 Task: Create List Brand Identity System in Board Sales Pipeline Management to Workspace Event Marketing Agencies. Create List Brand Identity Management System in Board Content Marketing Campaign Planning and Execution to Workspace Event Marketing Agencies. Create List Brand Identity Management Platform in Board Employee Incentive Program Design and Implementation to Workspace Event Marketing Agencies
Action: Mouse moved to (115, 59)
Screenshot: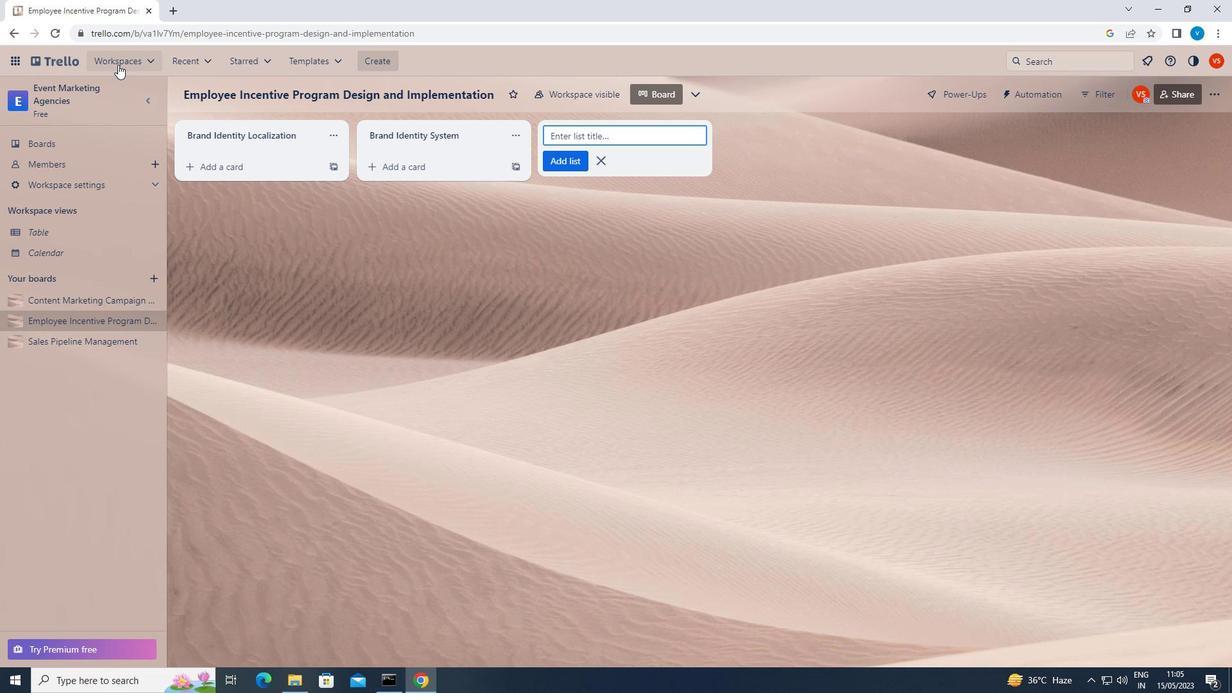 
Action: Mouse pressed left at (115, 59)
Screenshot: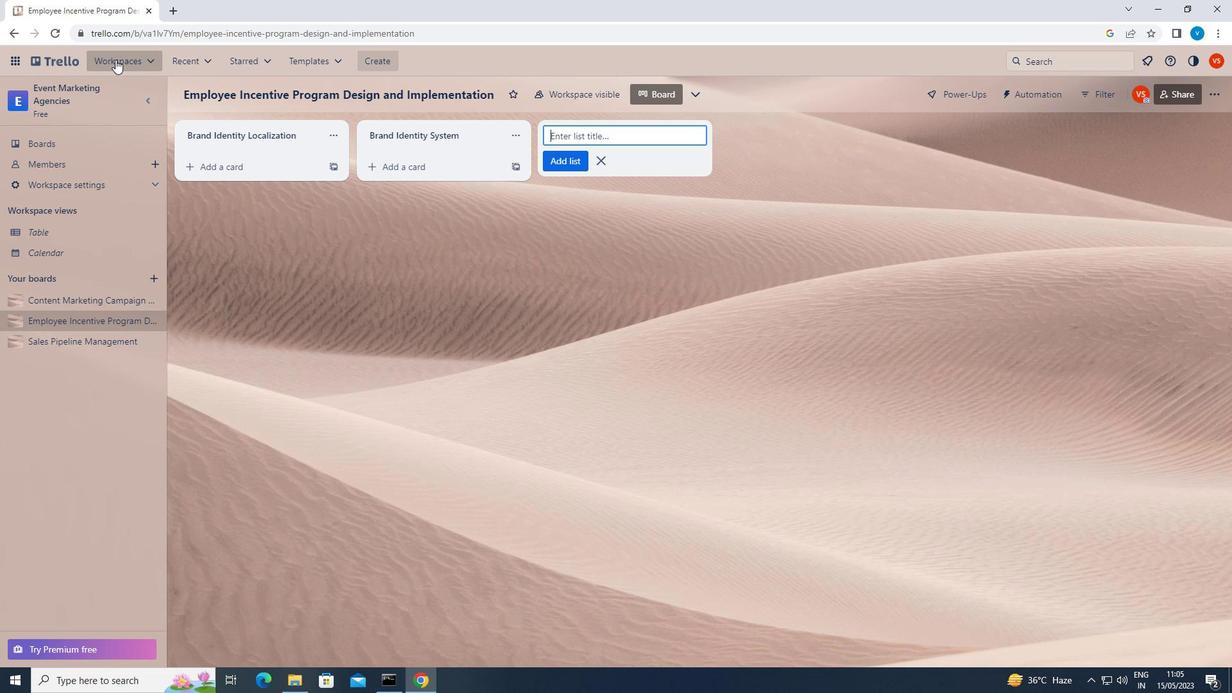 
Action: Mouse moved to (138, 572)
Screenshot: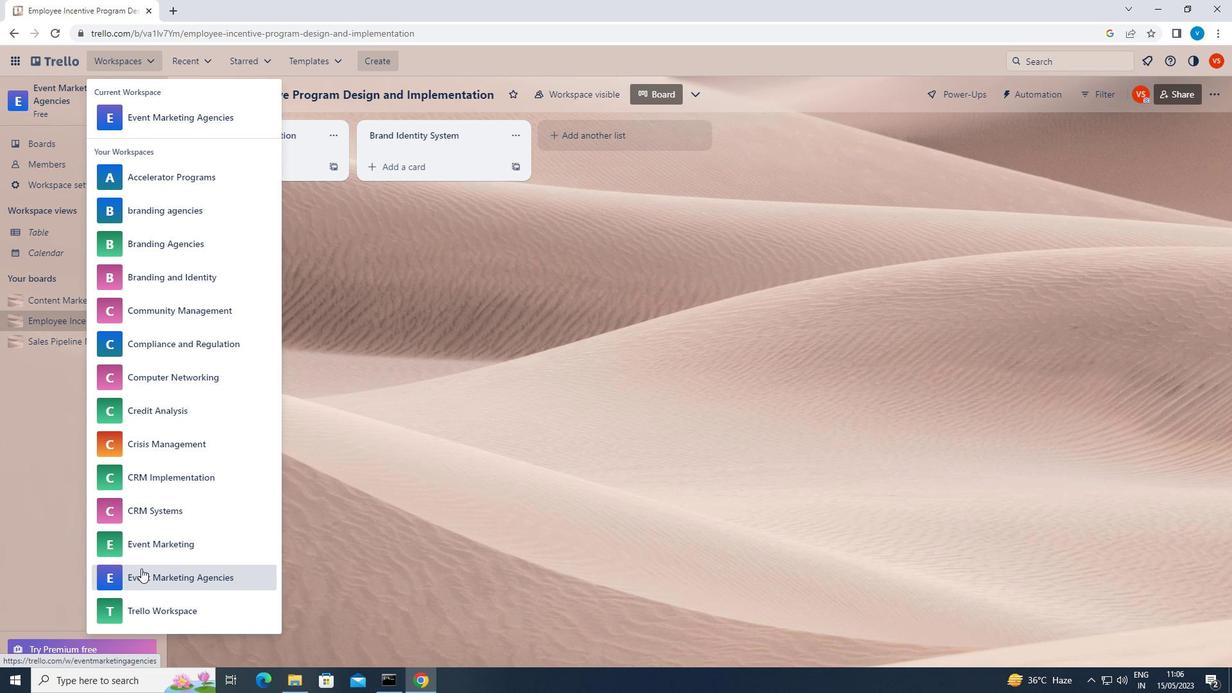 
Action: Mouse pressed left at (138, 572)
Screenshot: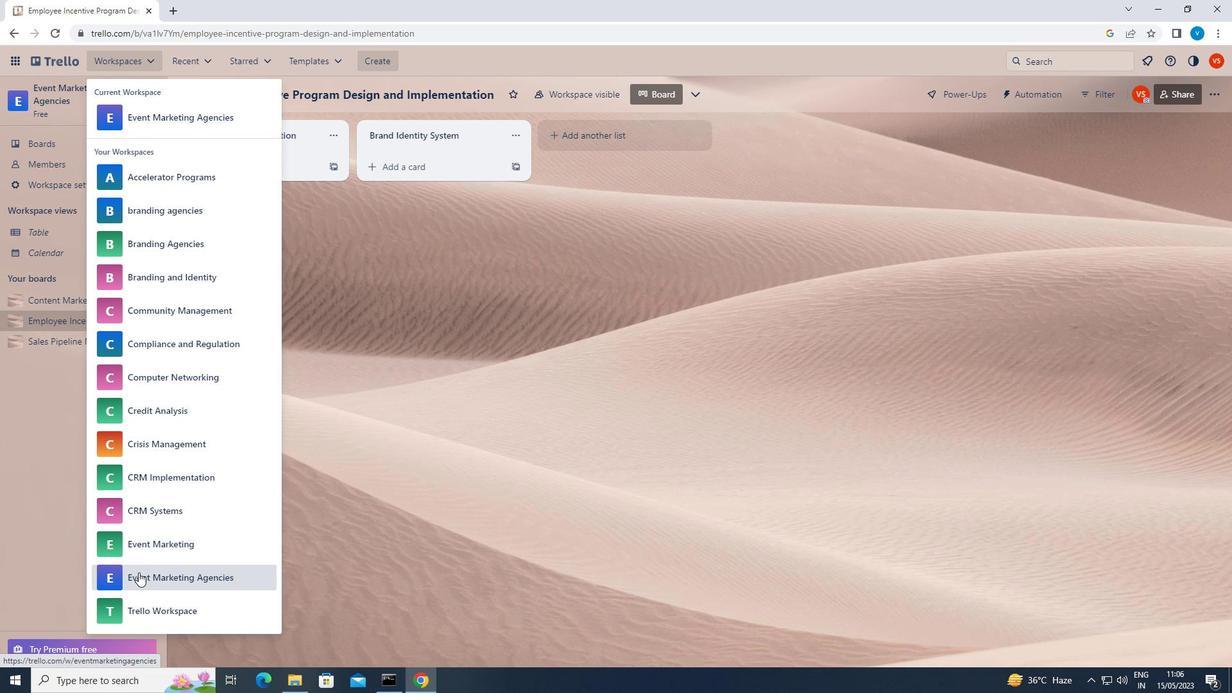 
Action: Mouse moved to (925, 521)
Screenshot: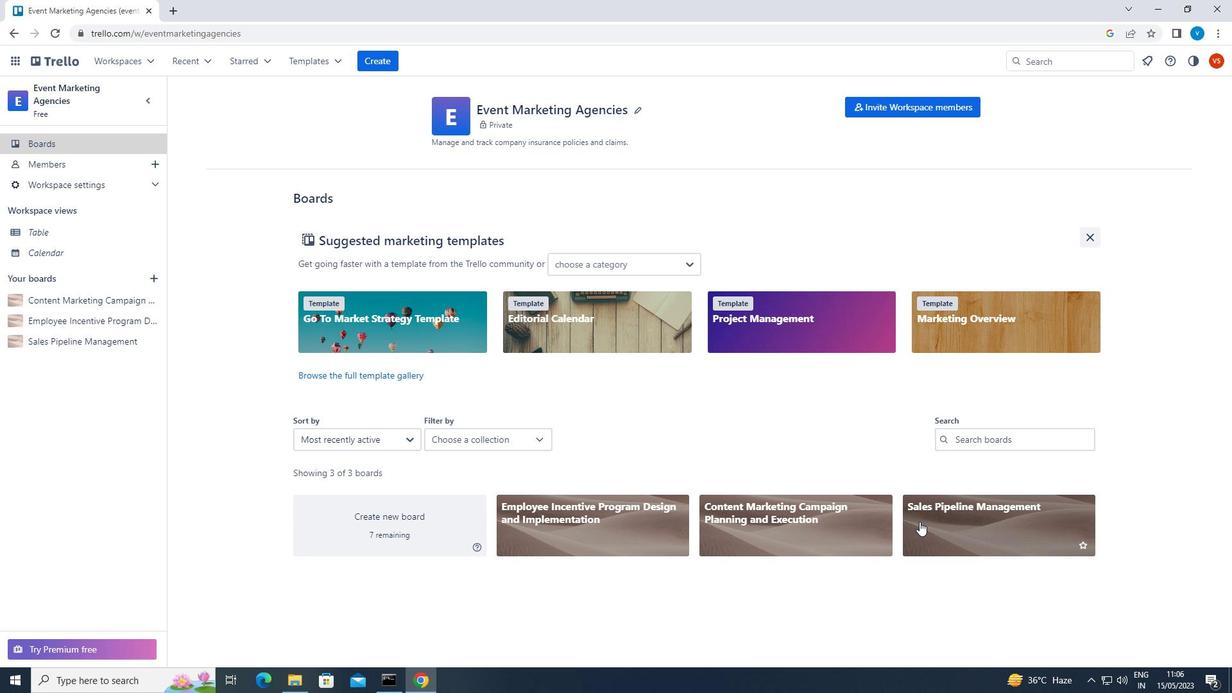
Action: Mouse pressed left at (925, 521)
Screenshot: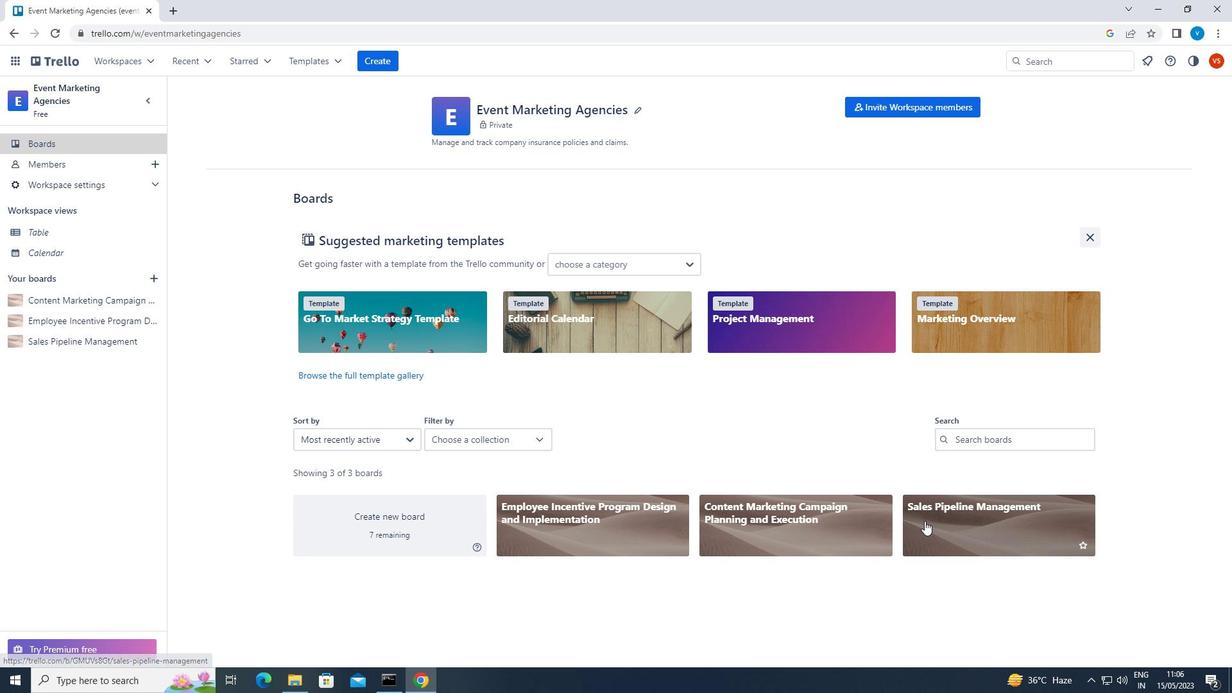 
Action: Mouse moved to (613, 134)
Screenshot: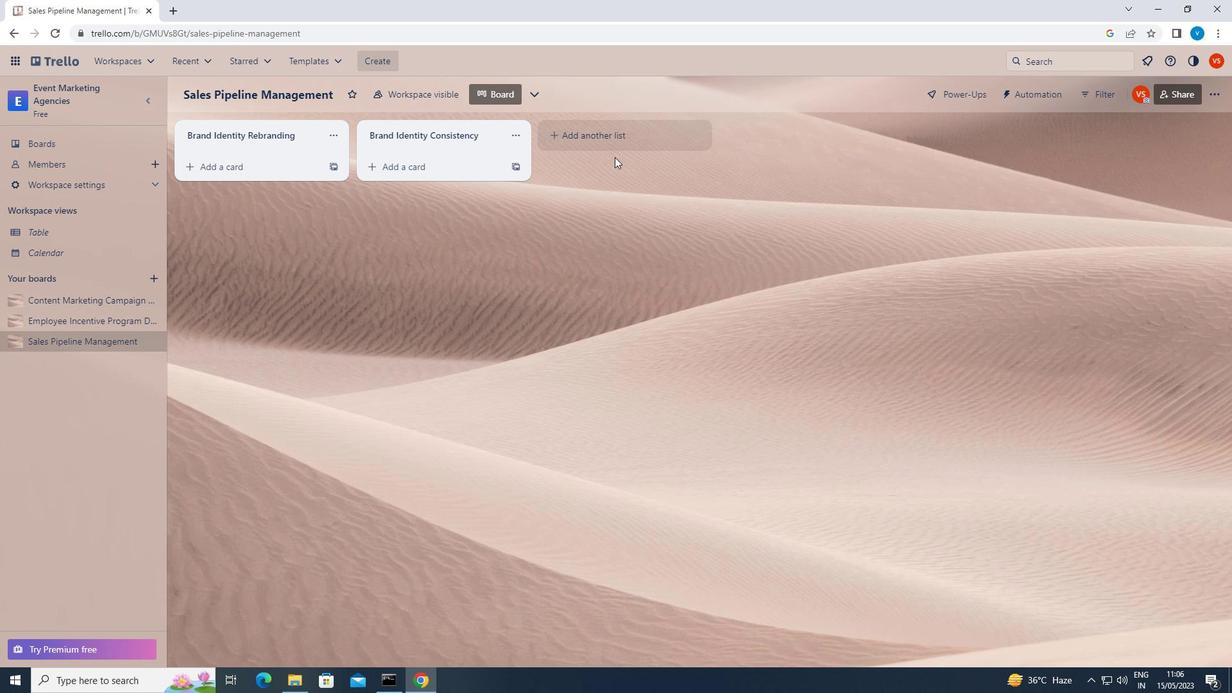 
Action: Mouse pressed left at (613, 134)
Screenshot: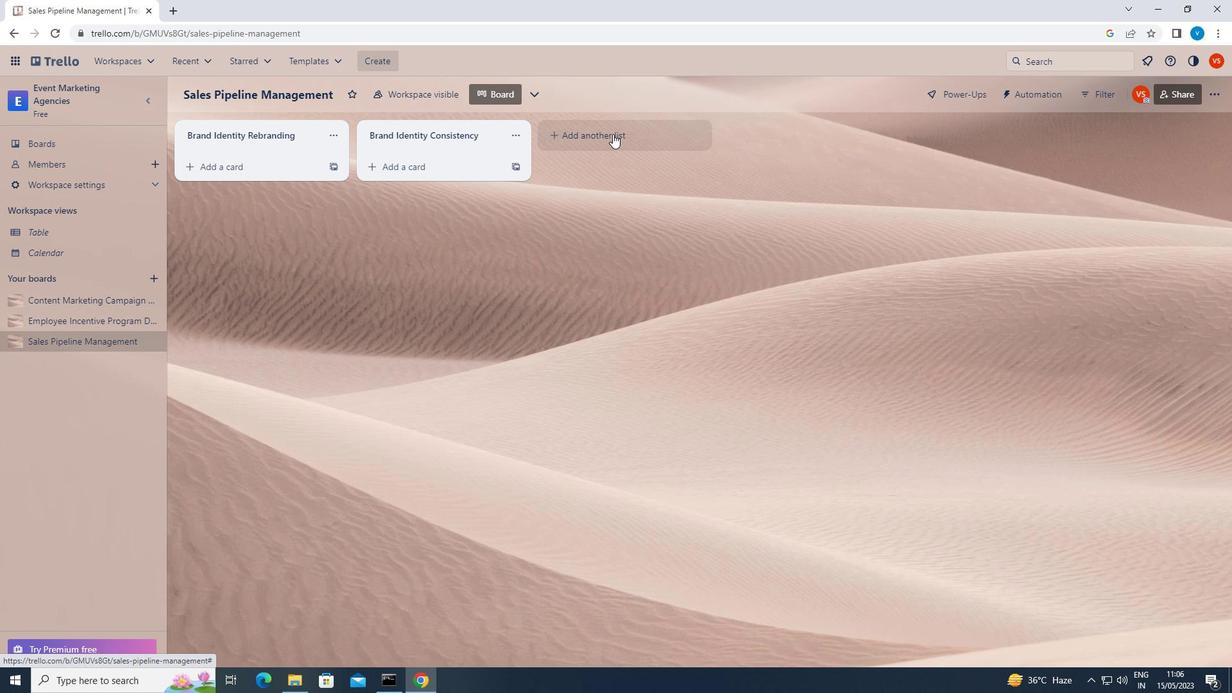
Action: Key pressed <Key.shift>BRAND<Key.space><Key.shift>IDENTITY<Key.space><Key.shift>SYSTEM<Key.enter>
Screenshot: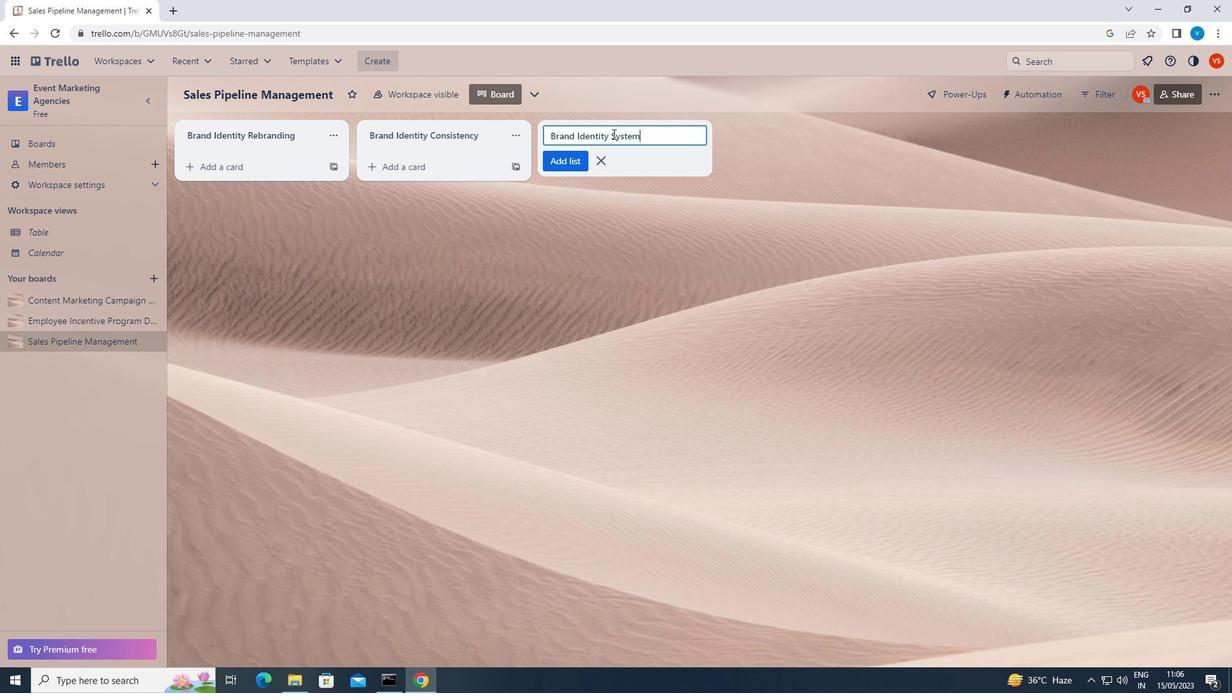 
Action: Mouse moved to (60, 300)
Screenshot: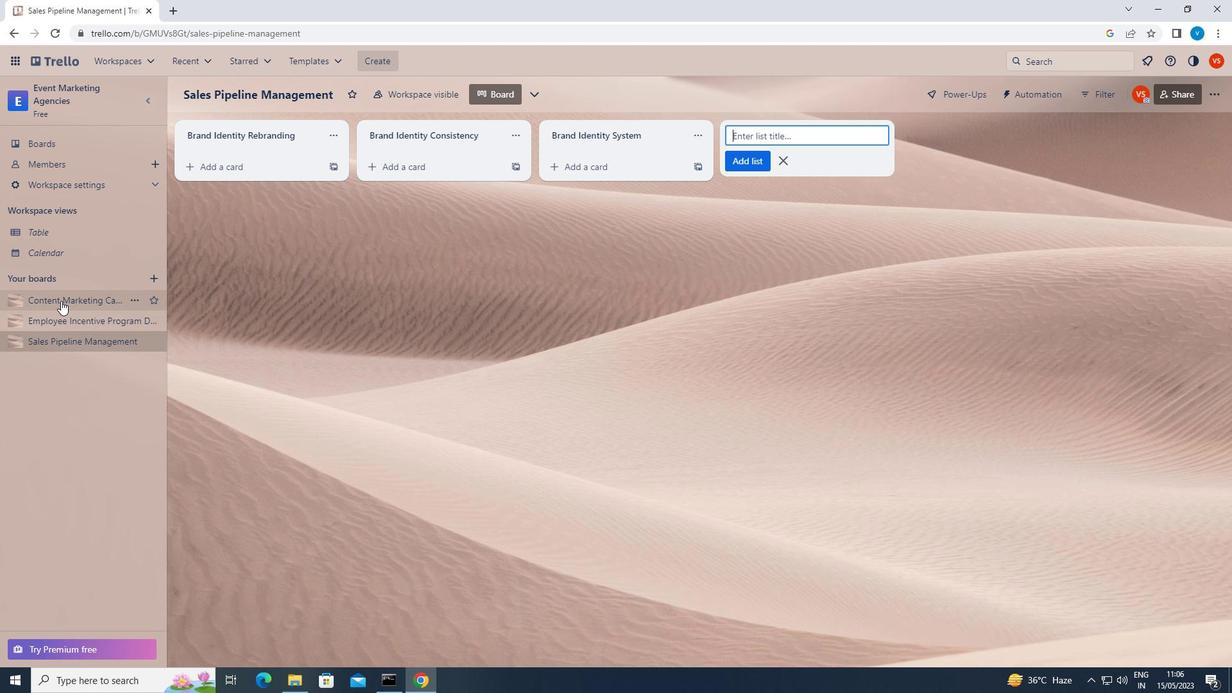 
Action: Mouse pressed left at (60, 300)
Screenshot: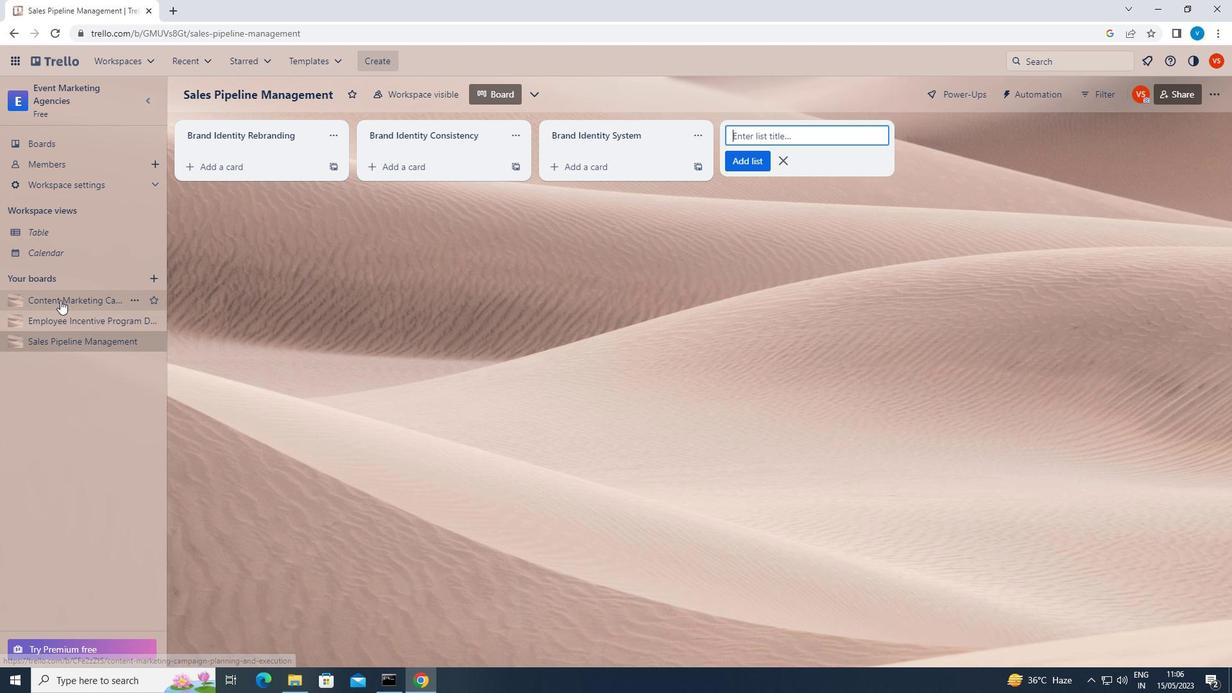 
Action: Mouse moved to (587, 133)
Screenshot: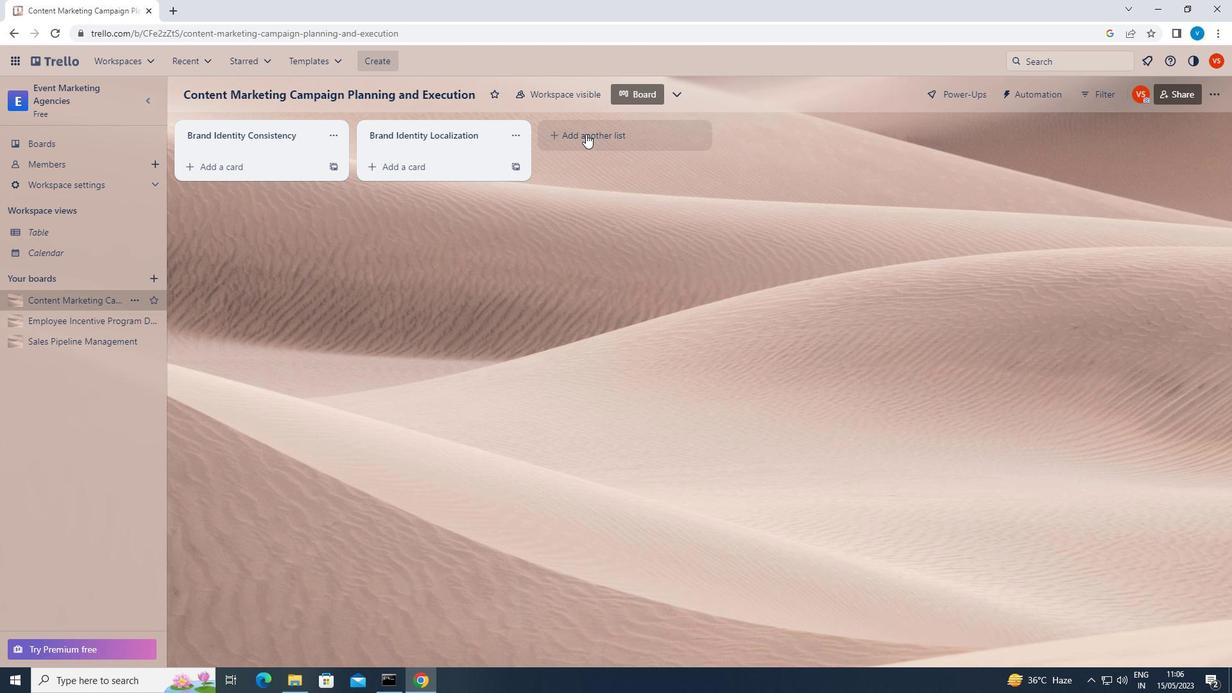 
Action: Mouse pressed left at (587, 133)
Screenshot: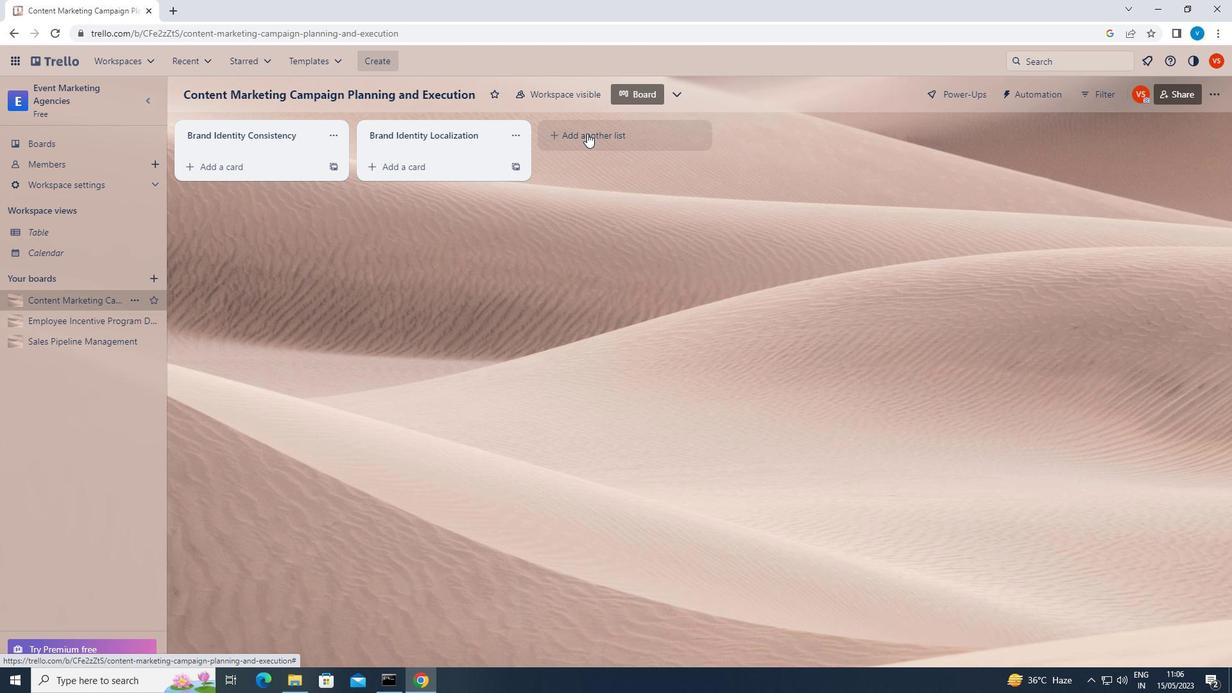 
Action: Key pressed <Key.shift>BRAND<Key.space><Key.shift>IDENTITY<Key.space><Key.shift>MANAGEMENT<Key.space><Key.shift>SYSTEM
Screenshot: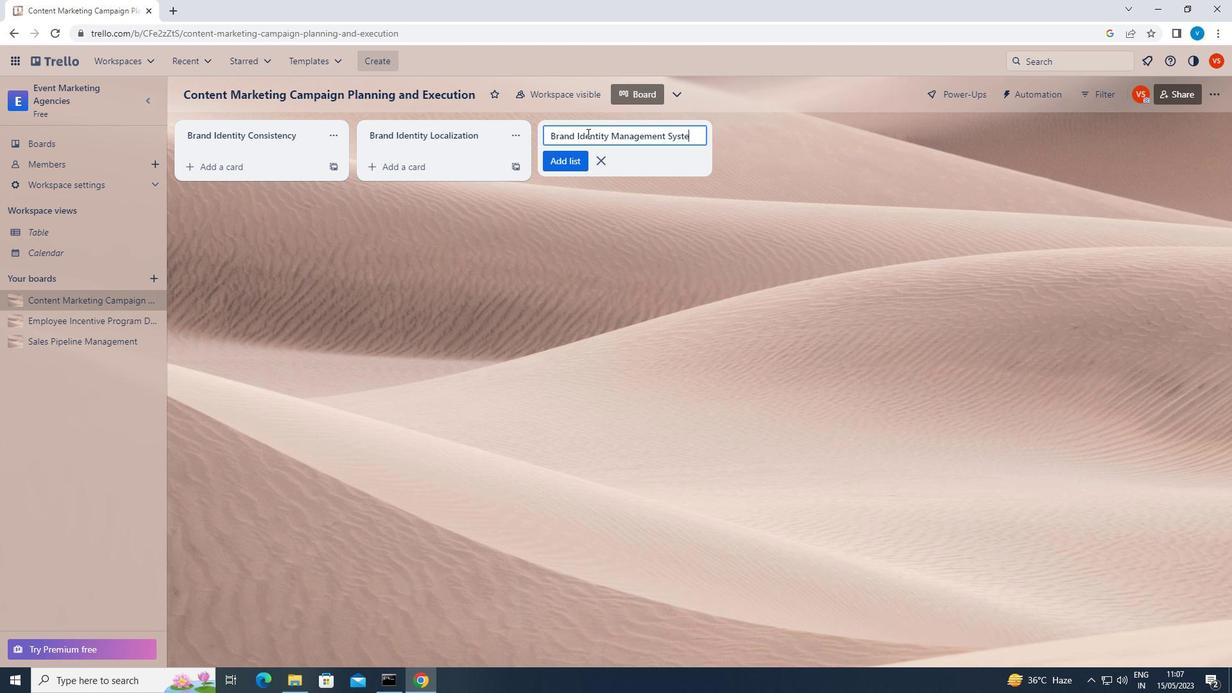 
Action: Mouse moved to (584, 135)
Screenshot: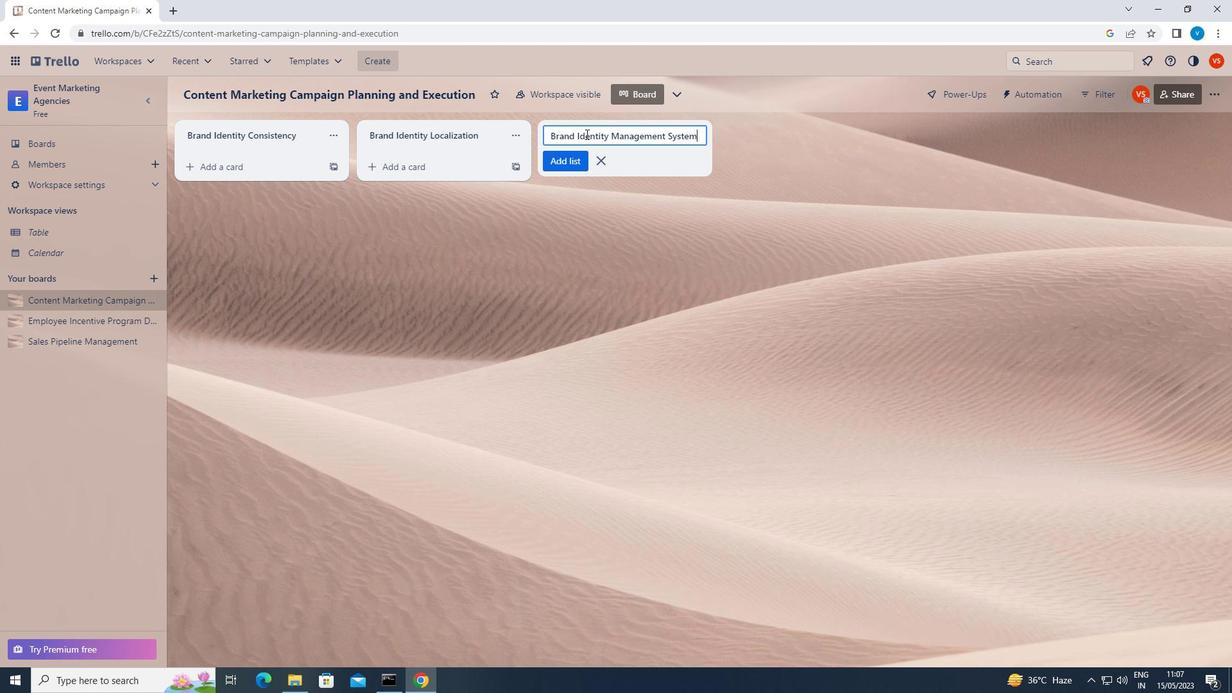
Action: Key pressed <Key.enter>
Screenshot: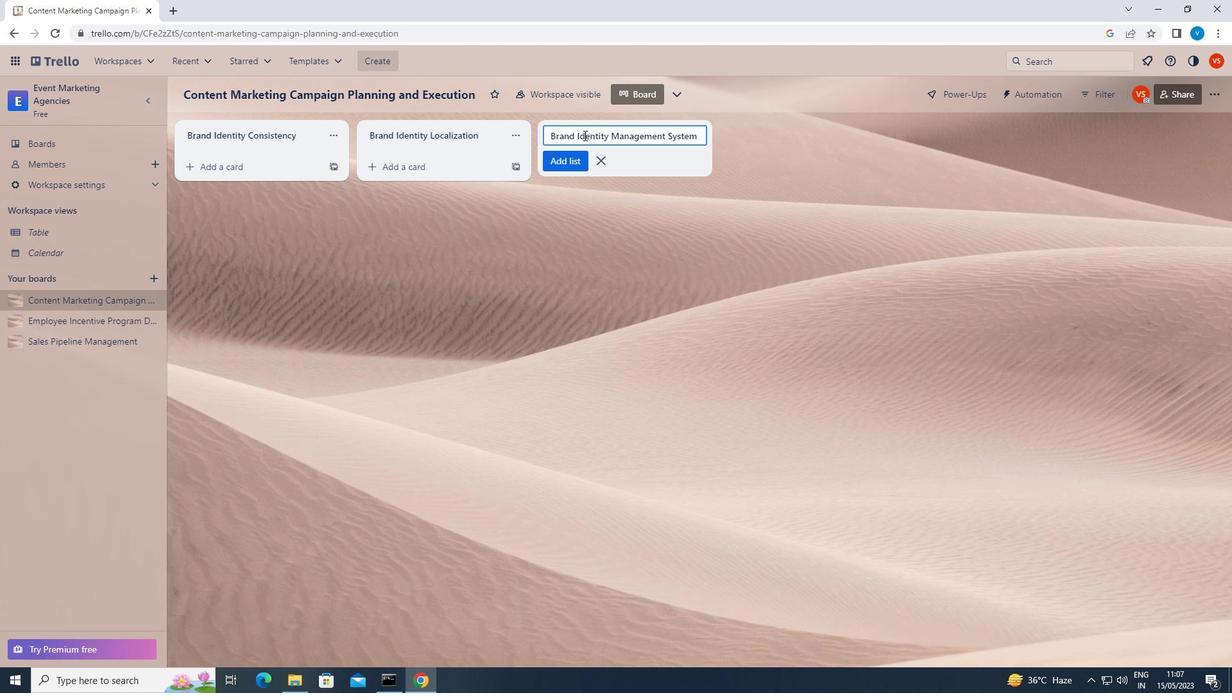 
Action: Mouse moved to (66, 321)
Screenshot: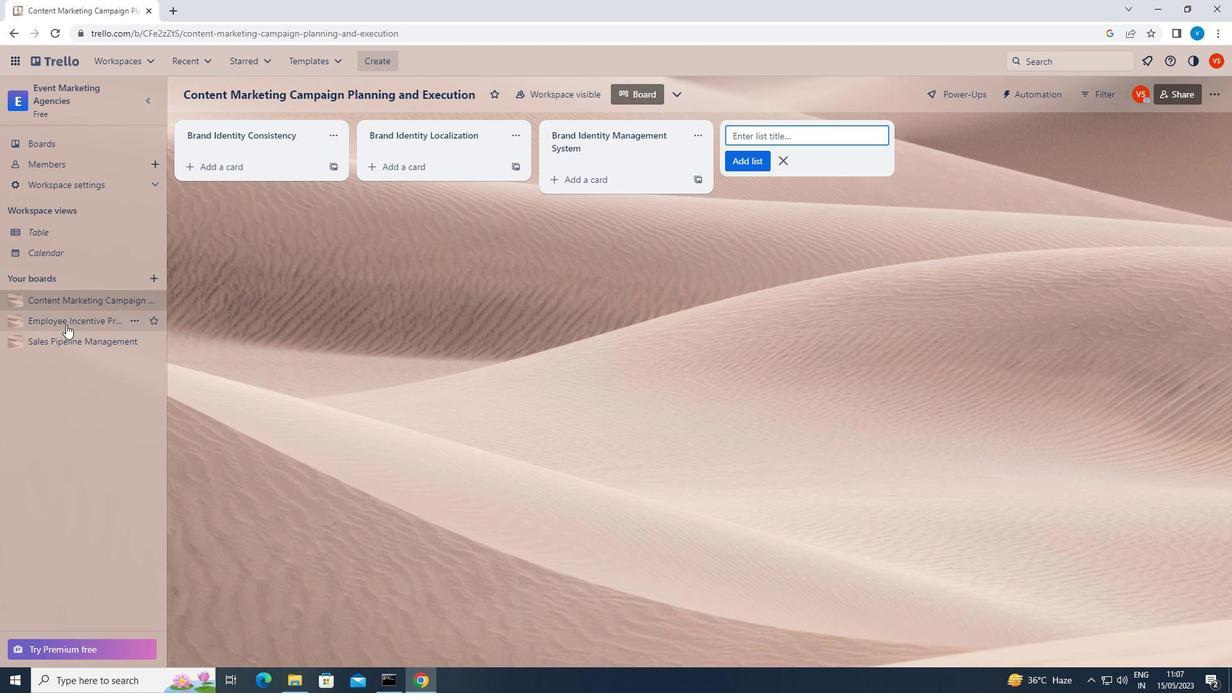 
Action: Mouse pressed left at (66, 321)
Screenshot: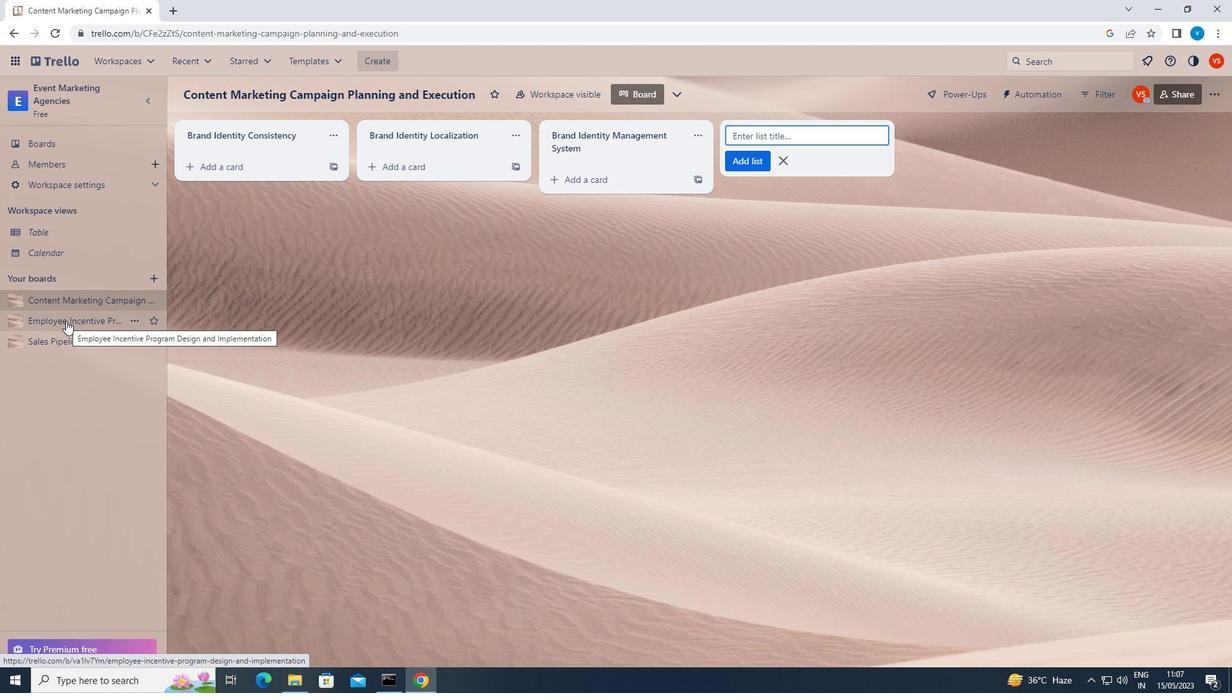 
Action: Mouse moved to (578, 132)
Screenshot: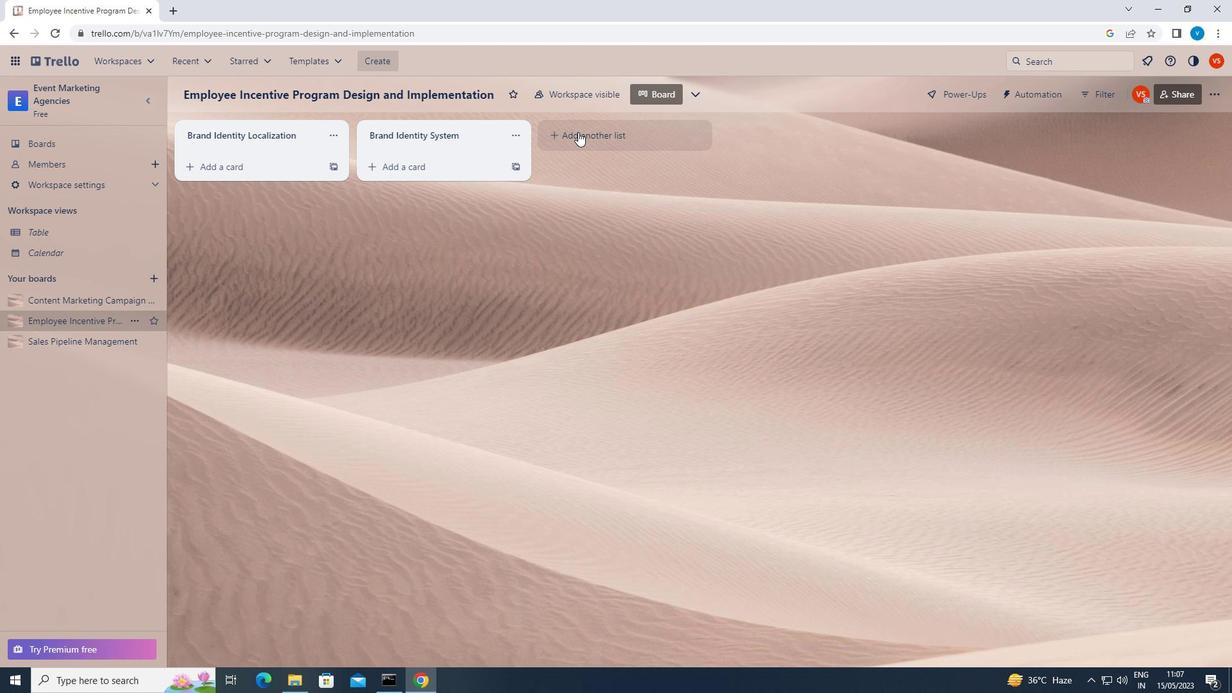
Action: Mouse pressed left at (578, 132)
Screenshot: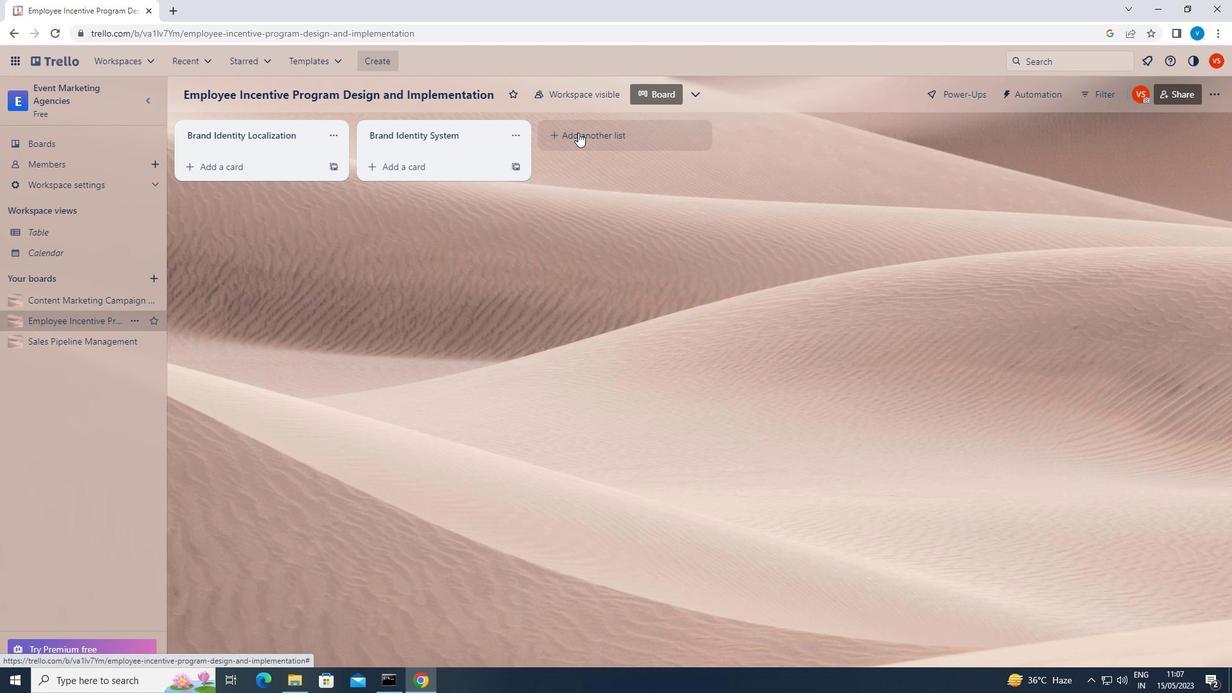 
Action: Key pressed <Key.shift>BRAND<Key.space><Key.shift>IDENTITY<Key.space><Key.shift><Key.shift><Key.shift><Key.shift><Key.shift><Key.shift><Key.shift><Key.shift><Key.shift>MANAGEMENT<Key.space><Key.shift><Key.shift><Key.shift>PLATFORM
Screenshot: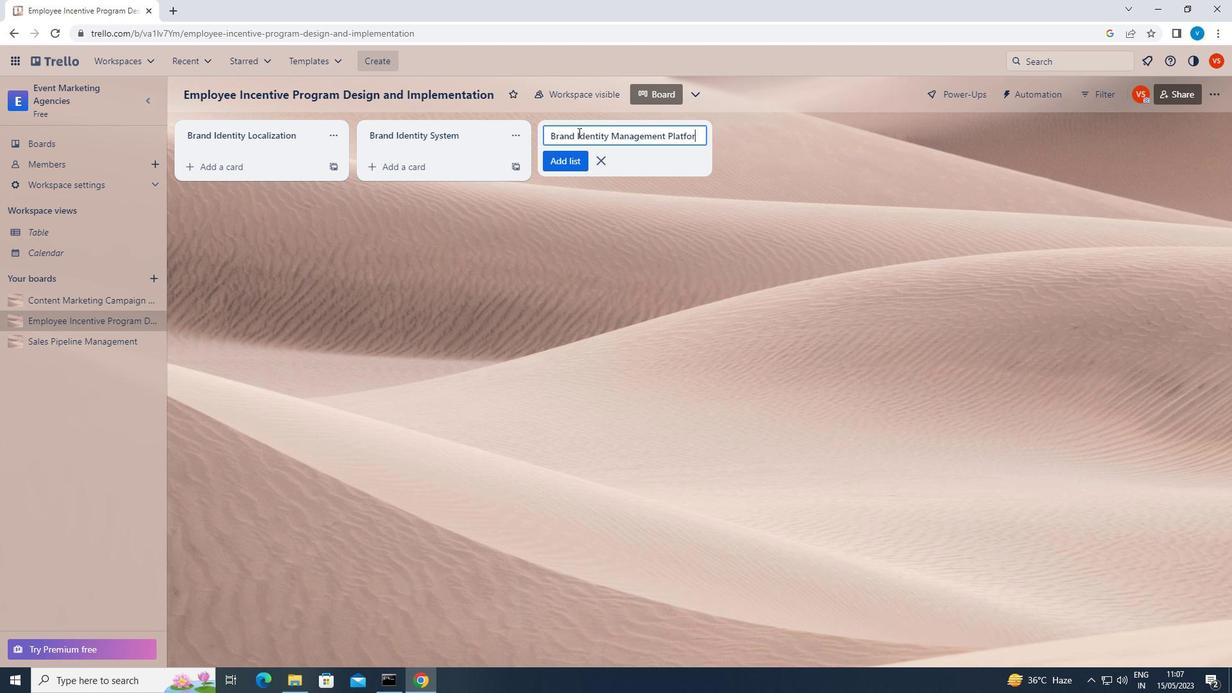 
Action: Mouse moved to (578, 234)
Screenshot: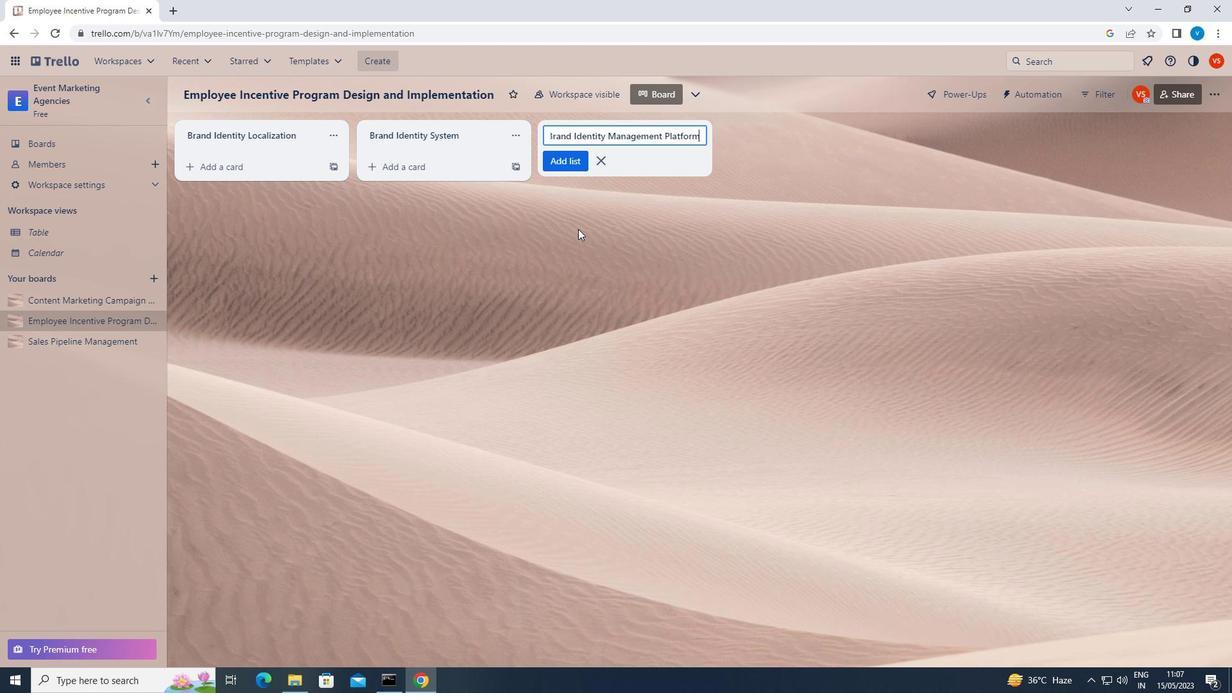 
Action: Key pressed <Key.enter>
Screenshot: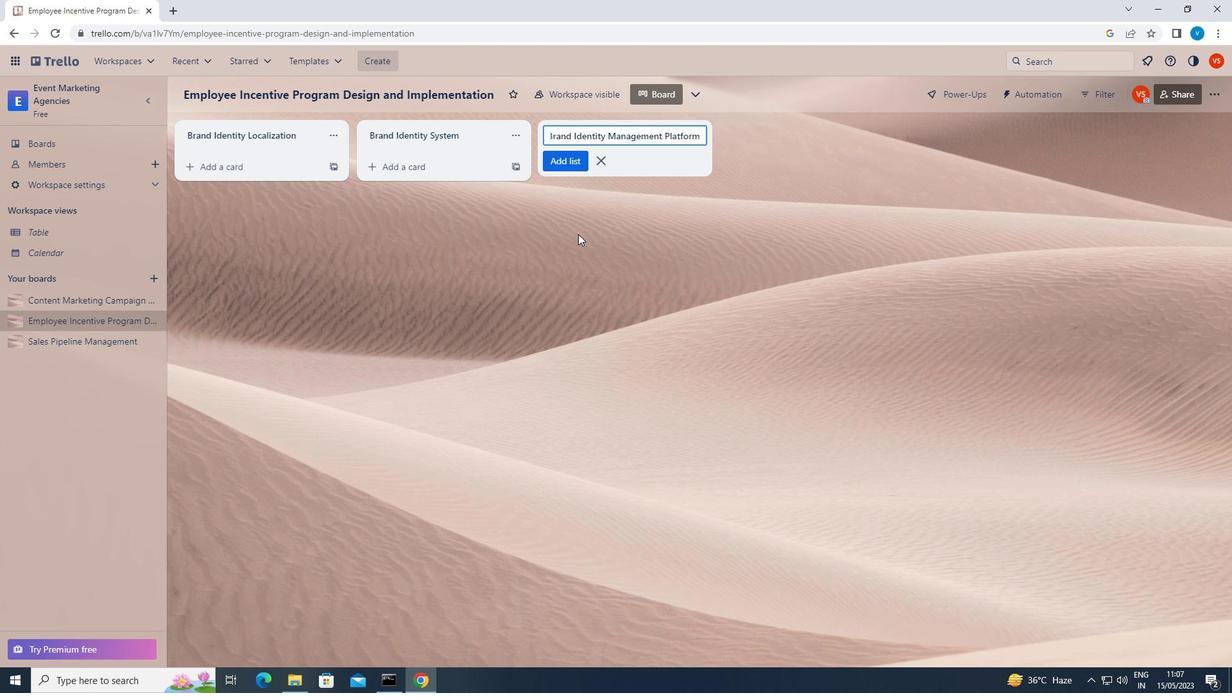 
